 Task: Add the location "Place to stay in Los Angeles, California, United States" to your wishlist.
Action: Mouse moved to (132, 401)
Screenshot: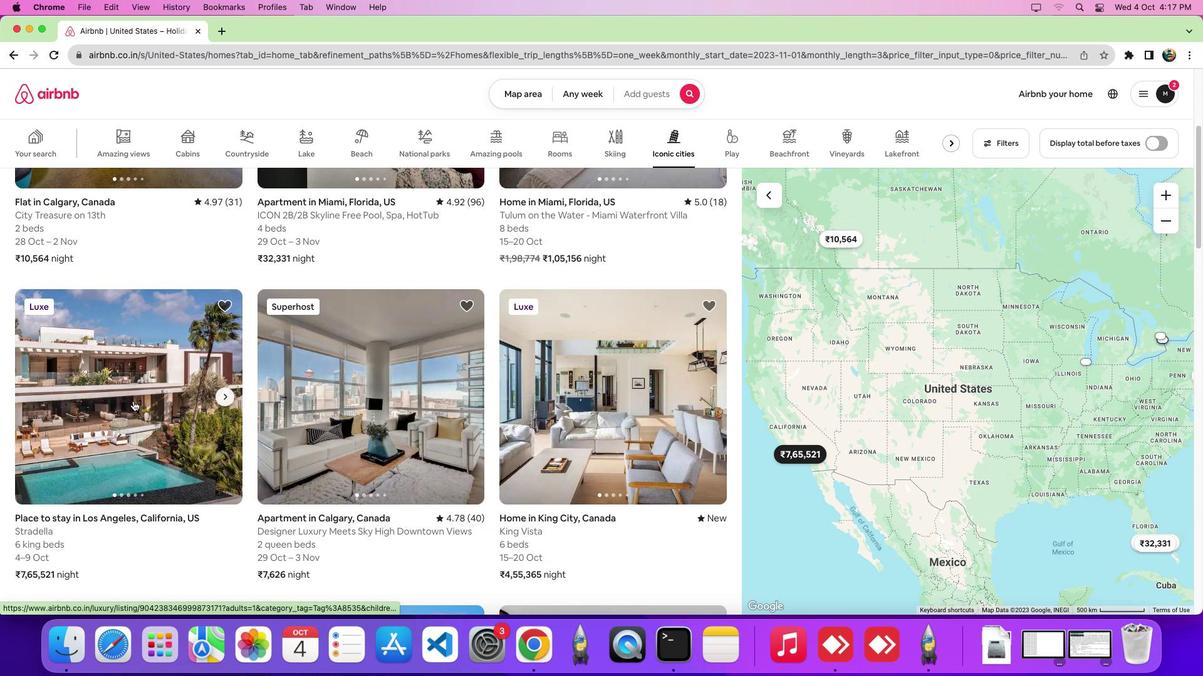 
Action: Mouse pressed left at (132, 401)
Screenshot: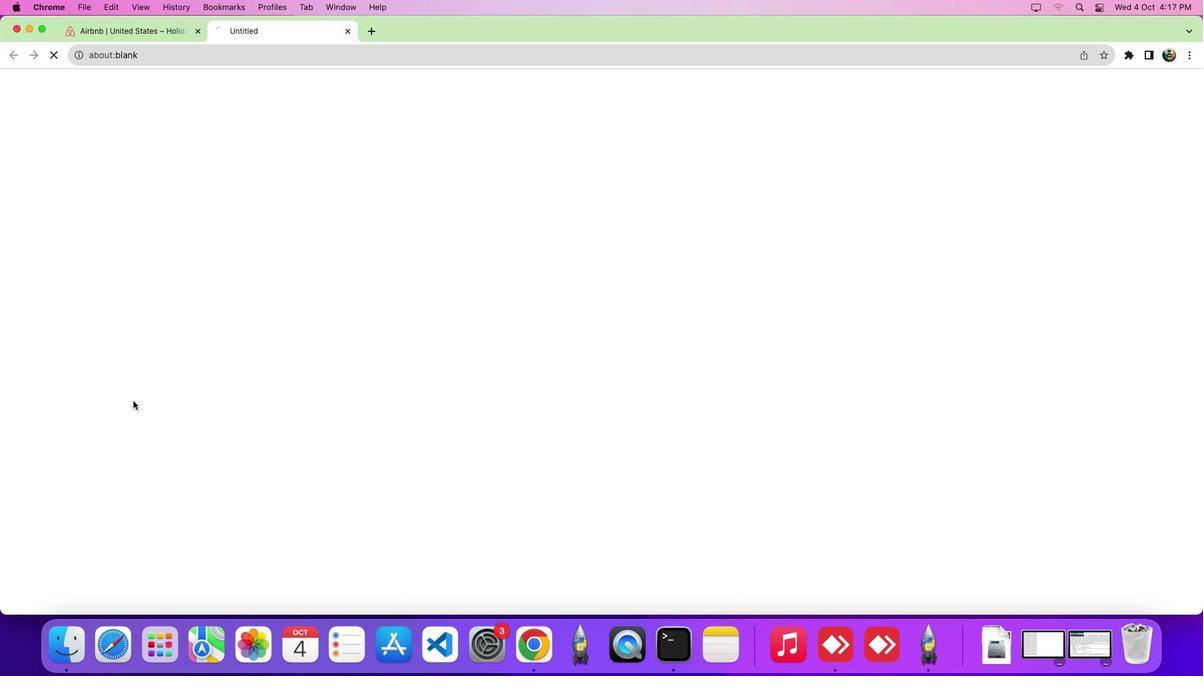 
Action: Mouse moved to (926, 166)
Screenshot: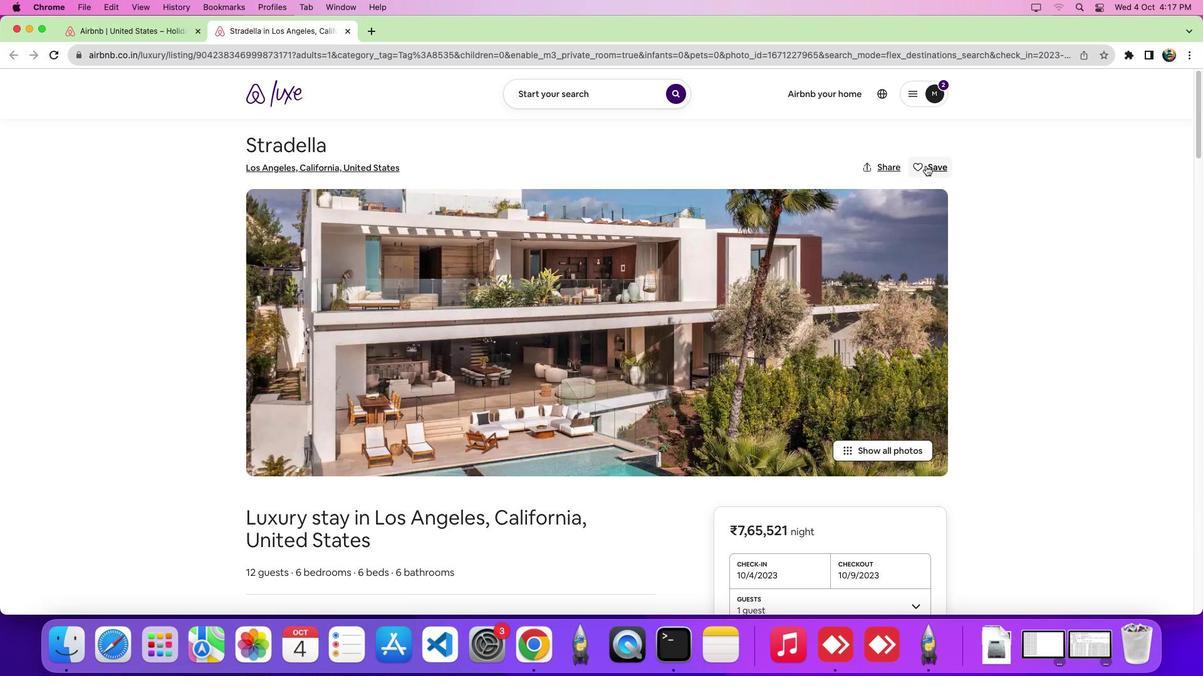 
Action: Mouse pressed left at (926, 166)
Screenshot: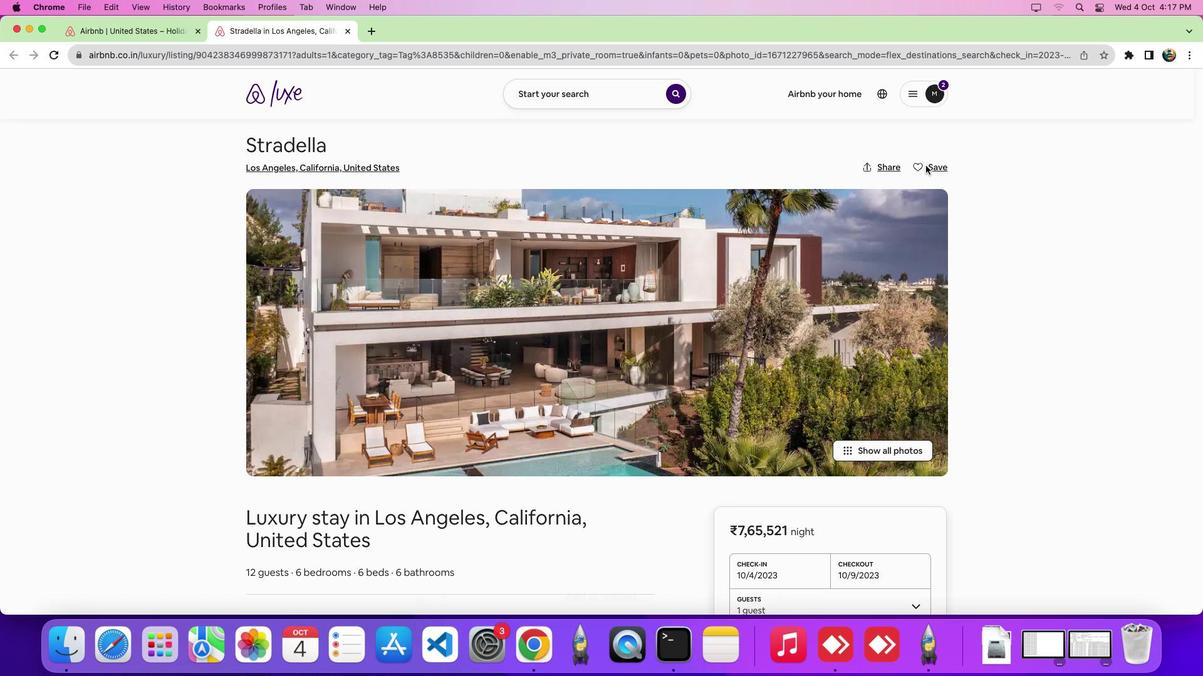 
Action: Mouse moved to (598, 562)
Screenshot: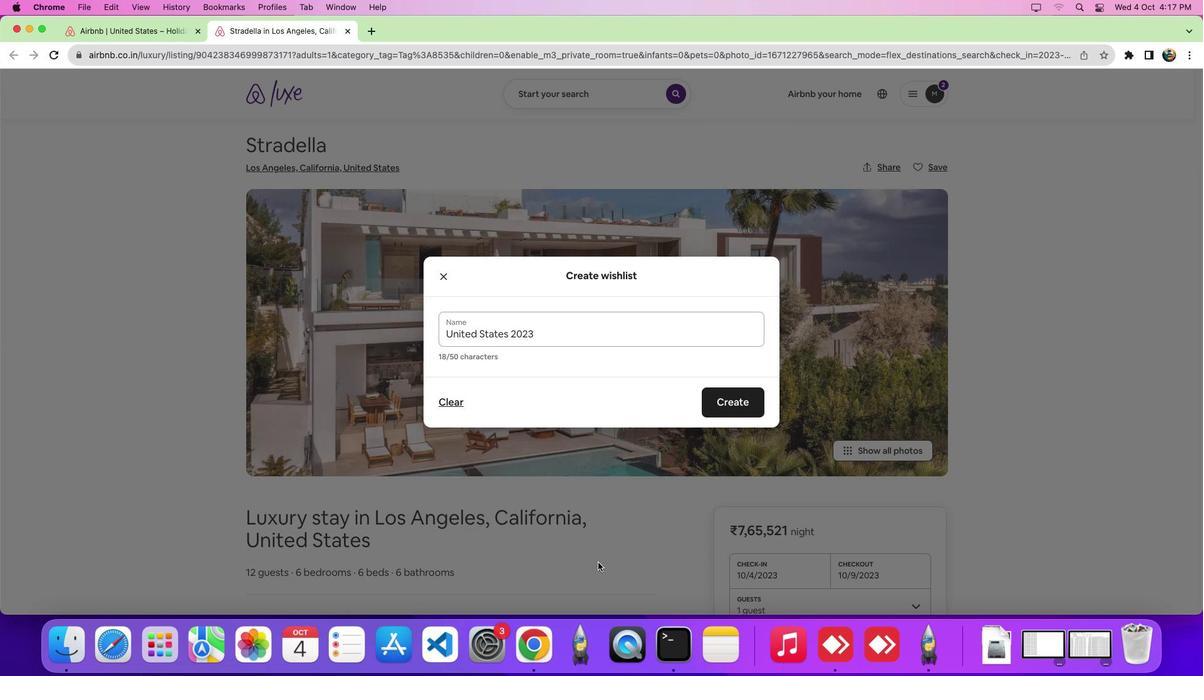 
Action: Mouse pressed left at (598, 562)
Screenshot: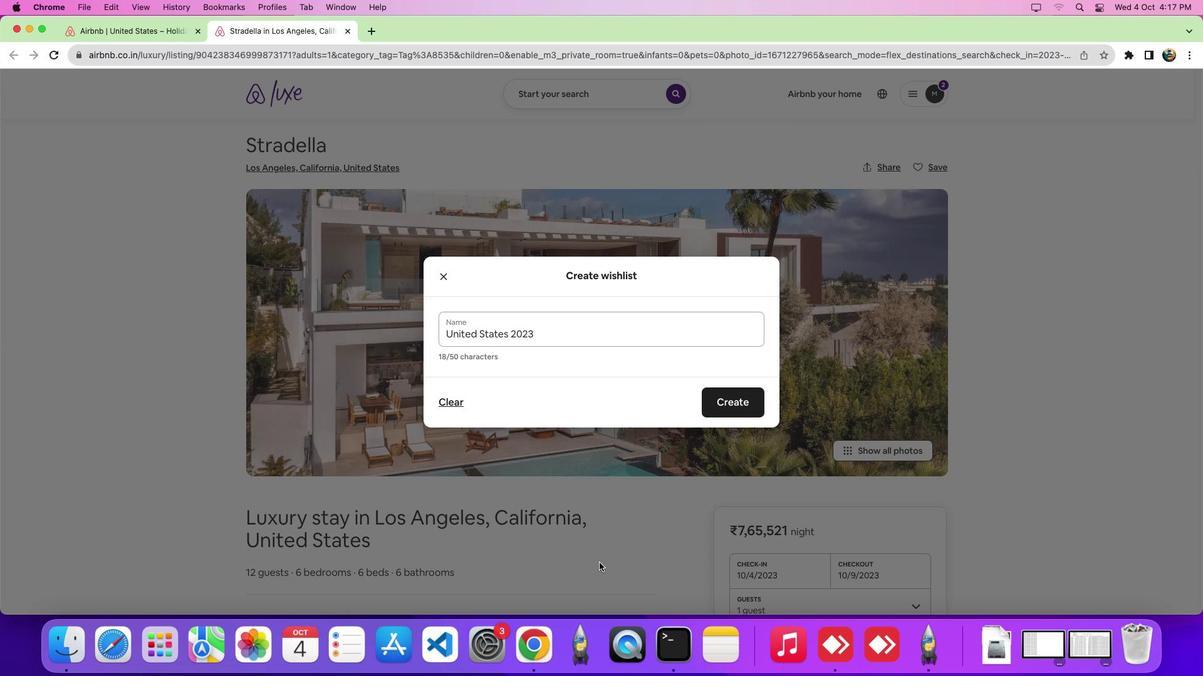 
Action: Mouse moved to (627, 335)
Screenshot: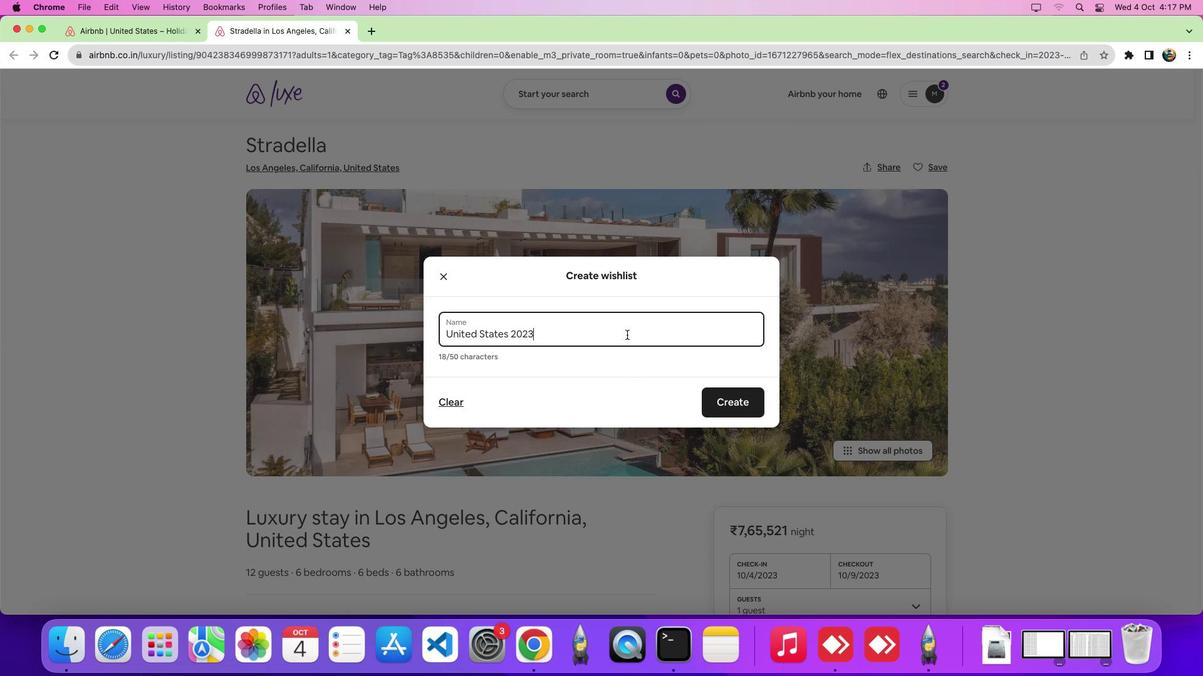 
Action: Mouse pressed left at (627, 335)
Screenshot: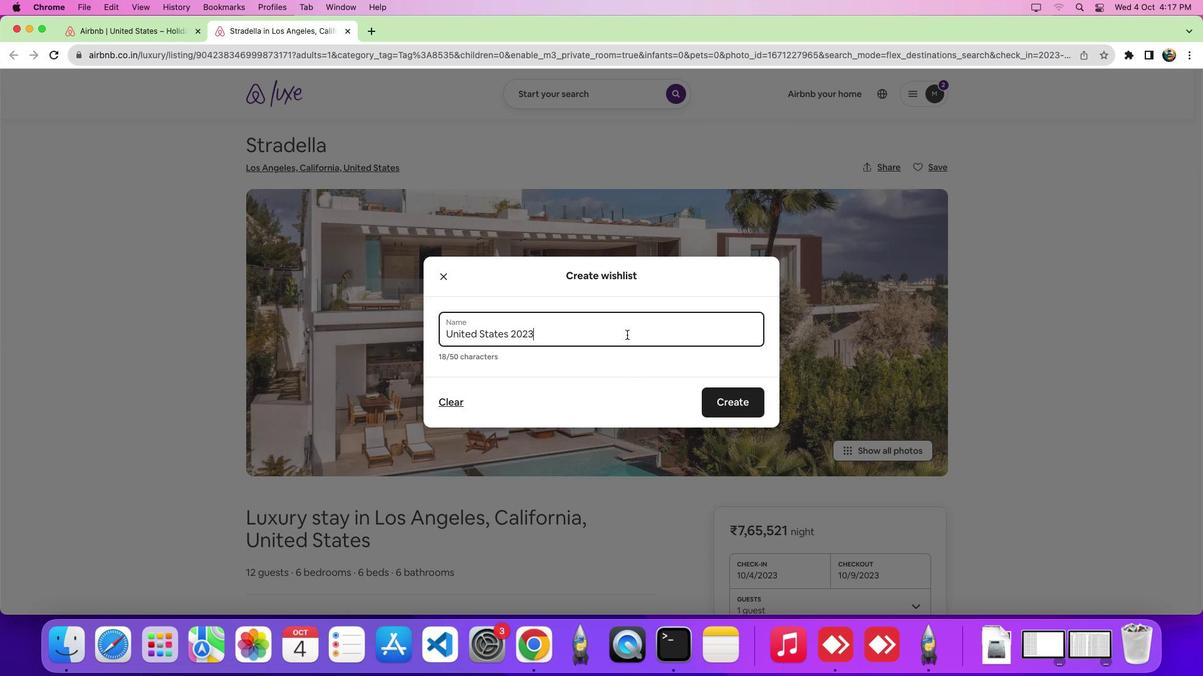 
Action: Mouse moved to (643, 337)
Screenshot: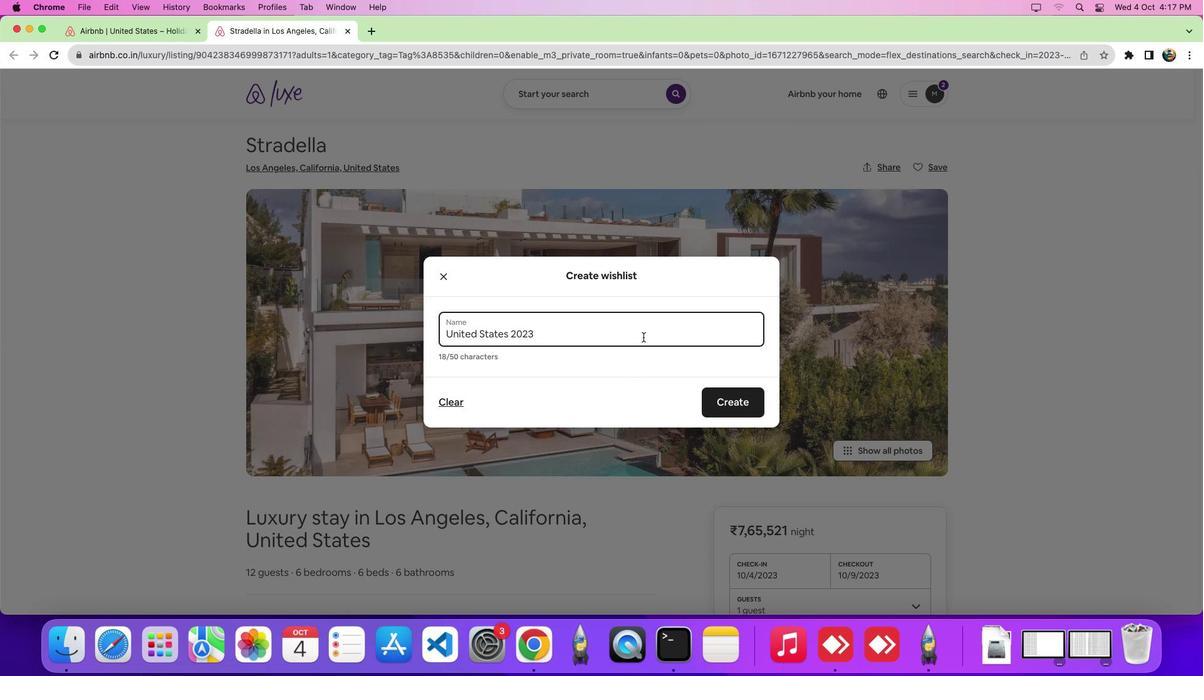 
Action: Key pressed Key.backspaceKey.backspaceKey.backspaceKey.backspaceKey.backspaceKey.backspaceKey.backspaceKey.backspaceKey.backspaceKey.backspaceKey.backspaceKey.backspaceKey.backspaceKey.backspaceKey.backspaceKey.backspaceKey.backspaceKey.backspaceKey.backspaceKey.backspaceKey.backspaceKey.backspace'm''y'Key.space'w''i''s''h''l''i''s''t'Key.enter
Screenshot: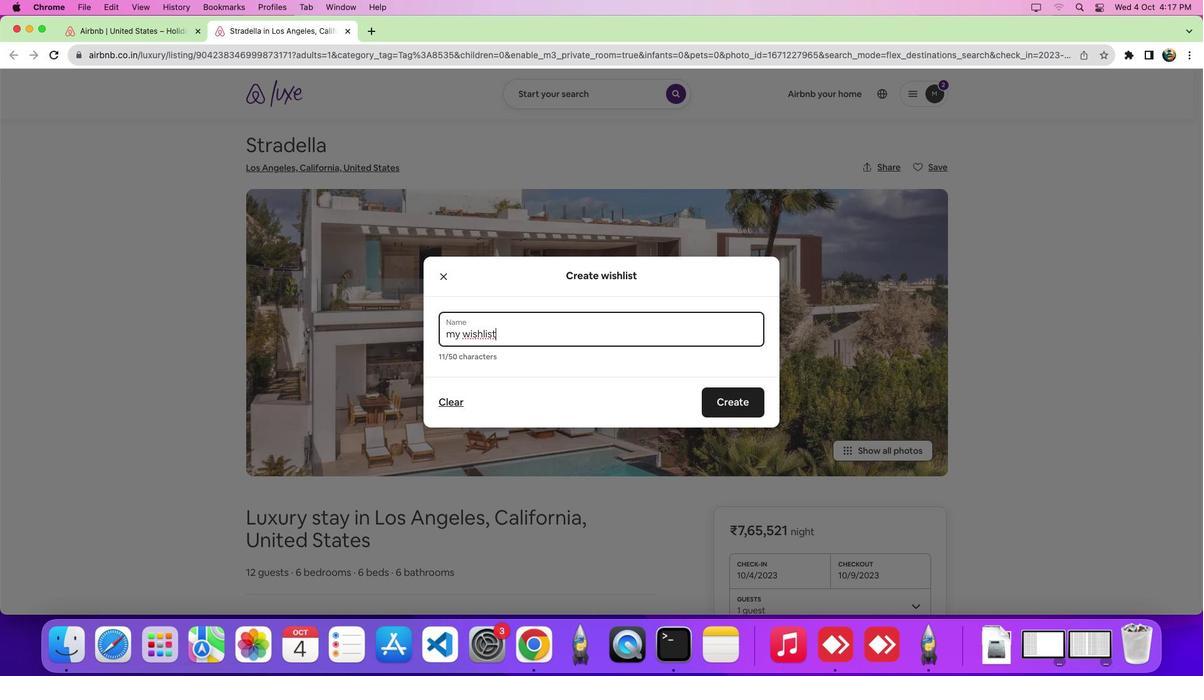 
Action: Mouse moved to (740, 401)
Screenshot: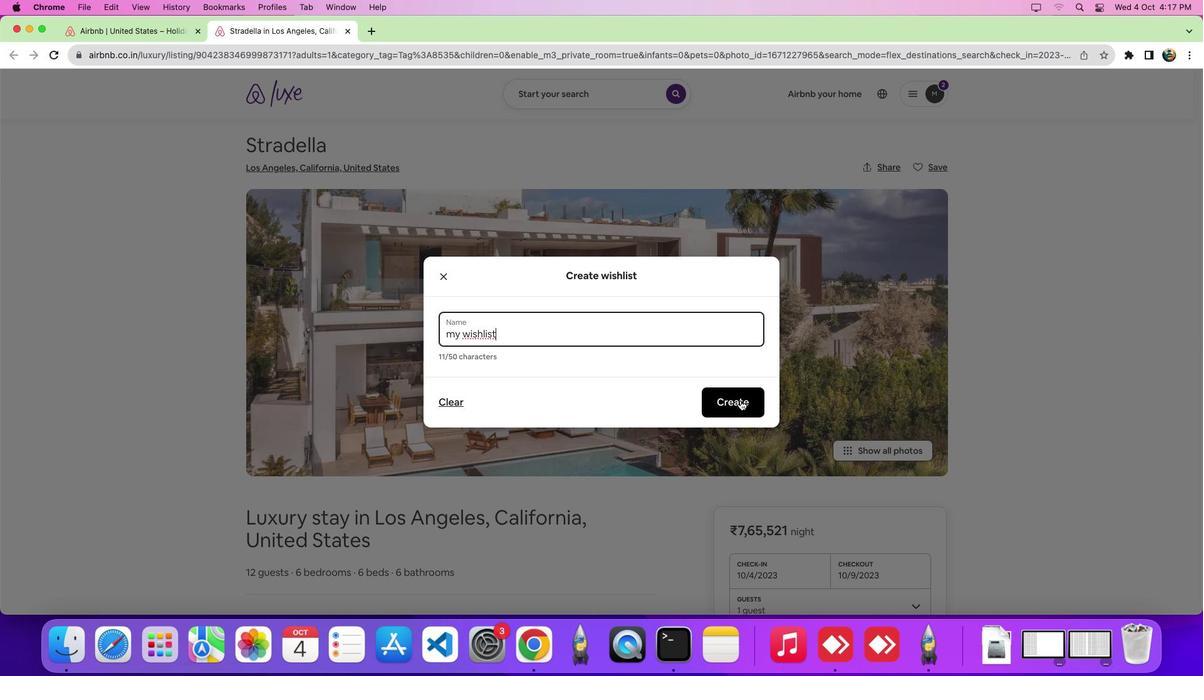 
Action: Mouse pressed left at (740, 401)
Screenshot: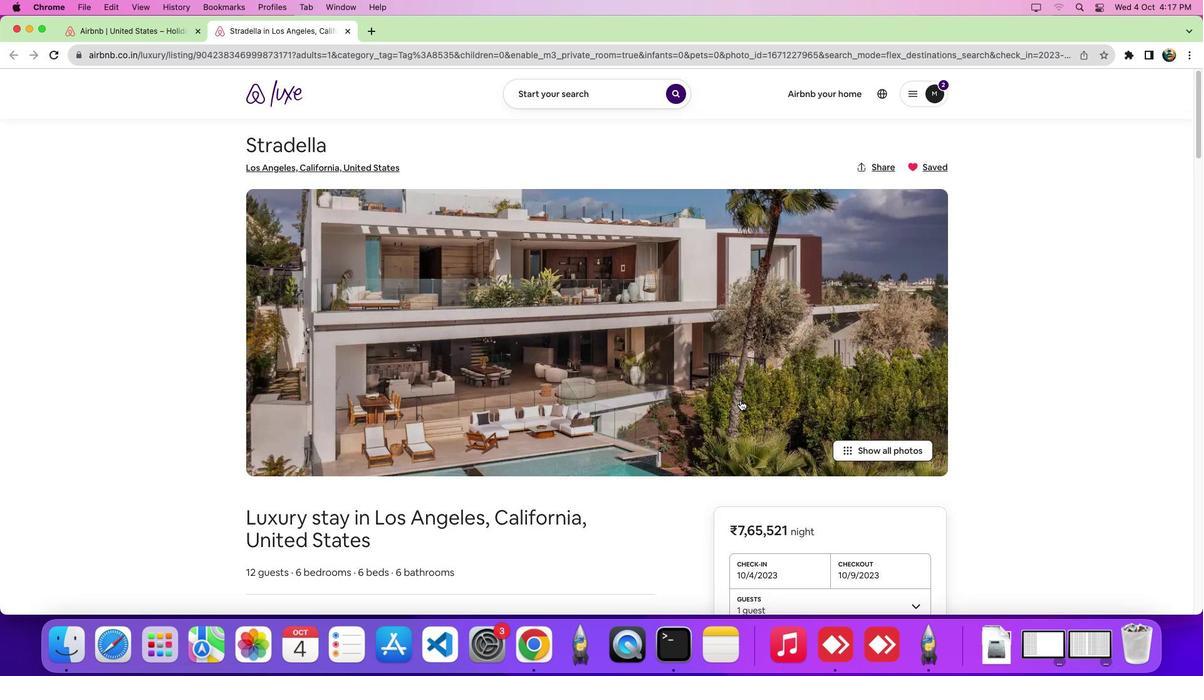 
Action: Mouse moved to (748, 409)
Screenshot: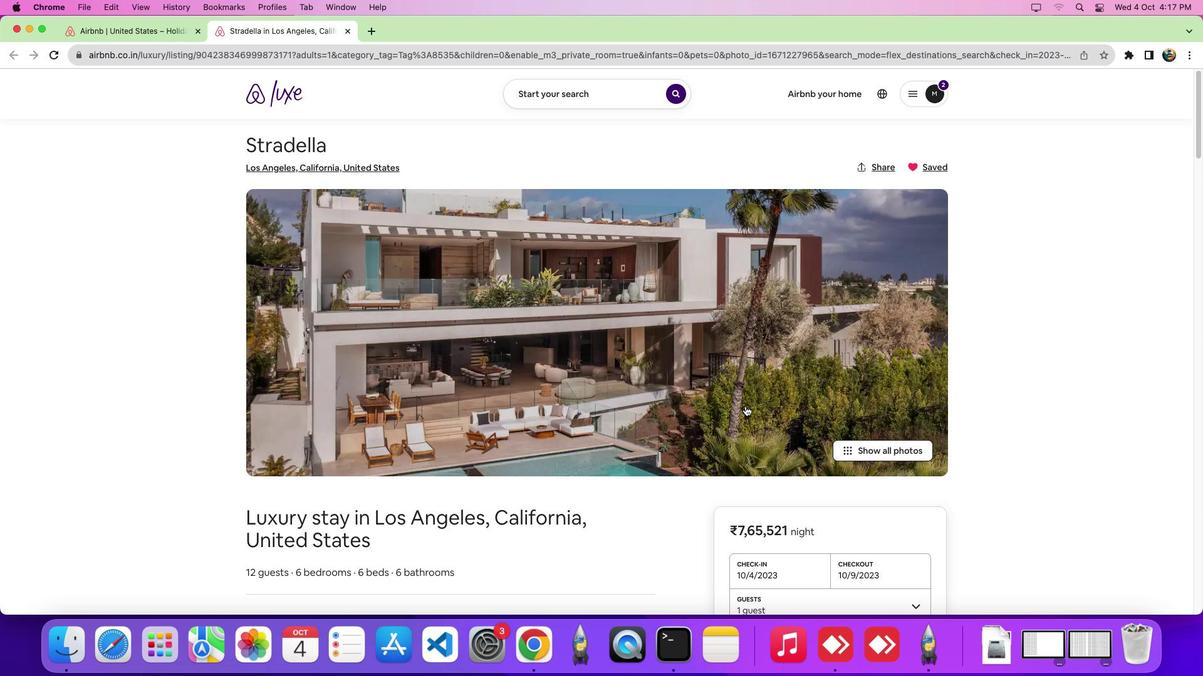 
